Task: Set the "Luminance masking" for encoding in FFmpeg audio/video decoder to 0.20.
Action: Mouse moved to (132, 17)
Screenshot: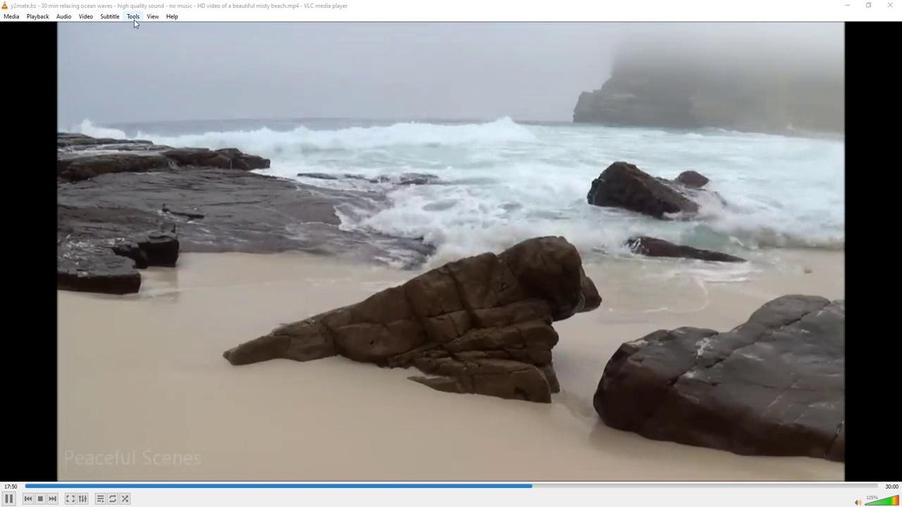 
Action: Mouse pressed left at (132, 17)
Screenshot: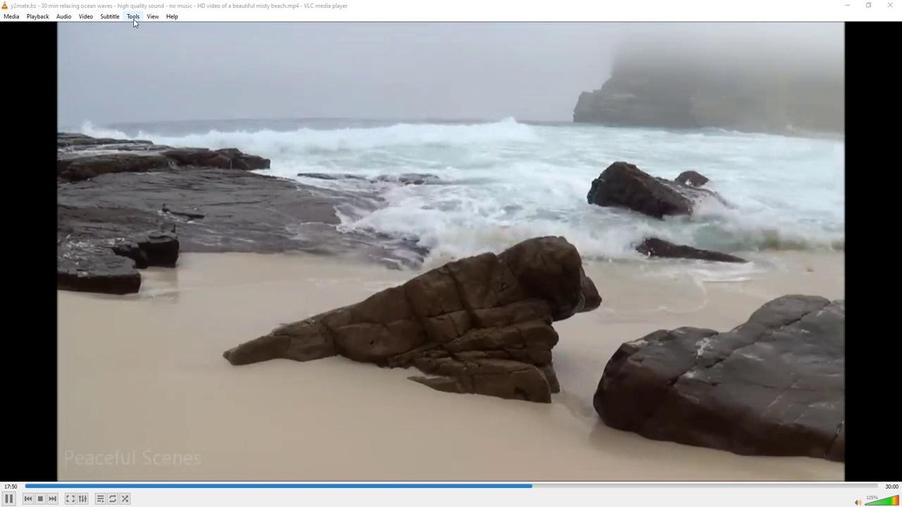 
Action: Mouse moved to (152, 124)
Screenshot: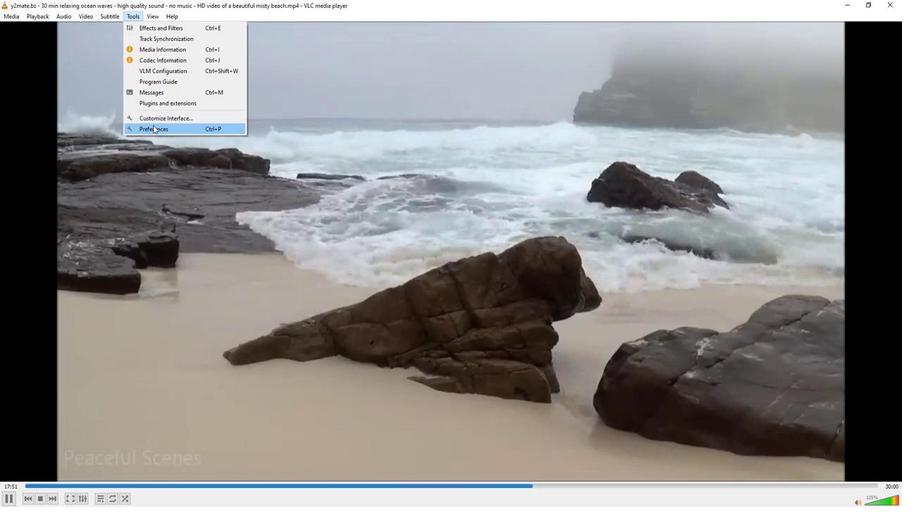 
Action: Mouse pressed left at (152, 124)
Screenshot: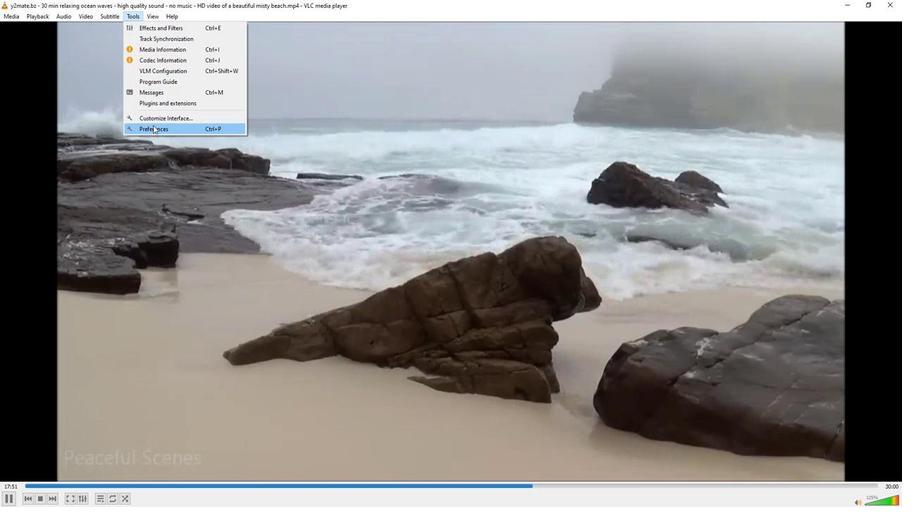 
Action: Mouse moved to (107, 396)
Screenshot: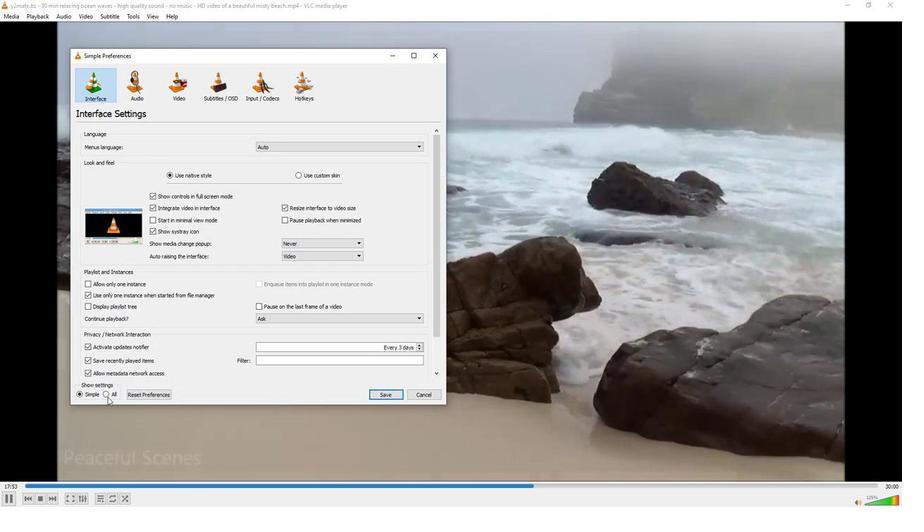 
Action: Mouse pressed left at (107, 396)
Screenshot: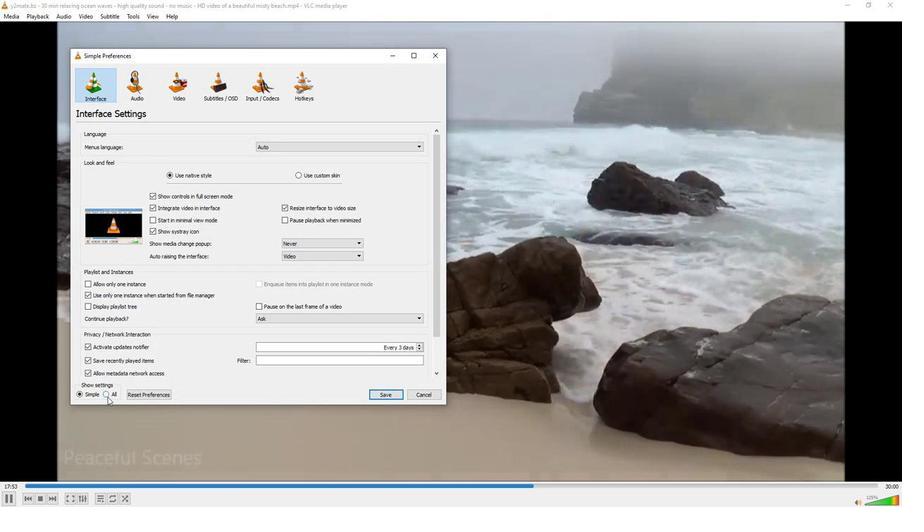 
Action: Mouse moved to (93, 261)
Screenshot: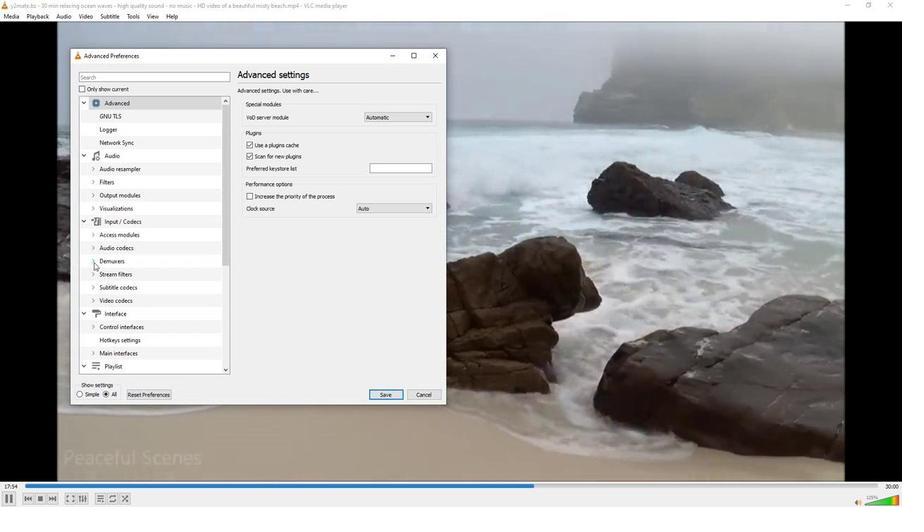 
Action: Mouse pressed left at (93, 261)
Screenshot: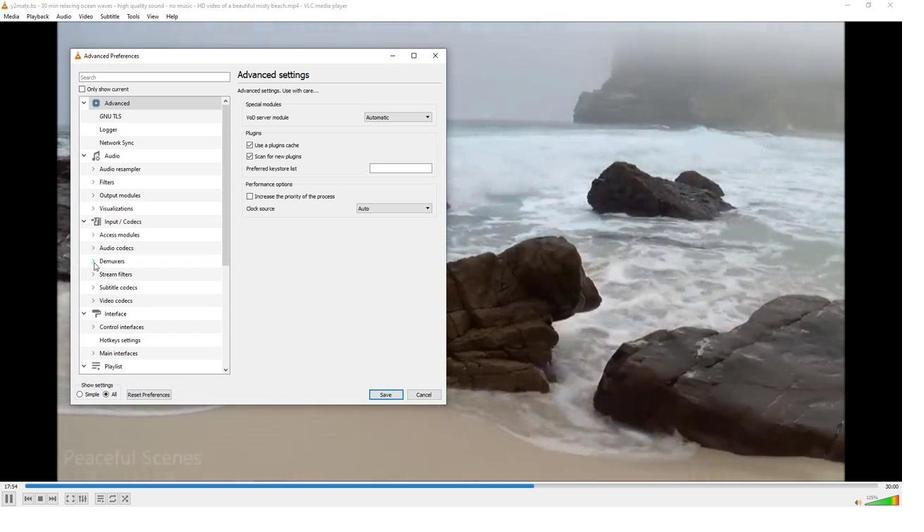 
Action: Mouse moved to (109, 282)
Screenshot: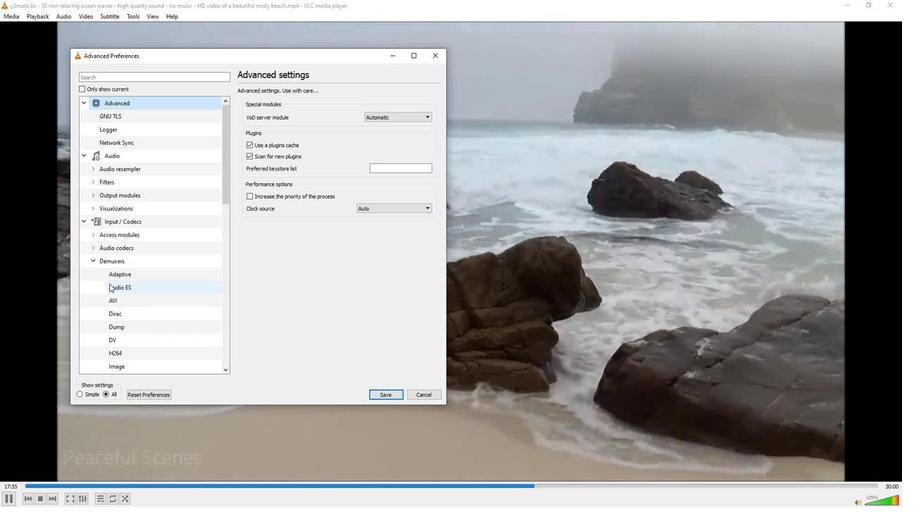 
Action: Mouse scrolled (109, 282) with delta (0, 0)
Screenshot: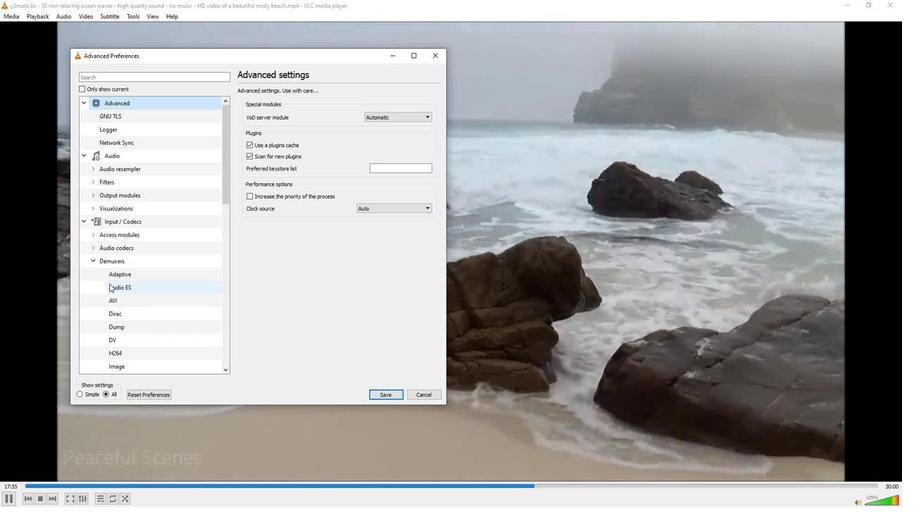 
Action: Mouse moved to (109, 283)
Screenshot: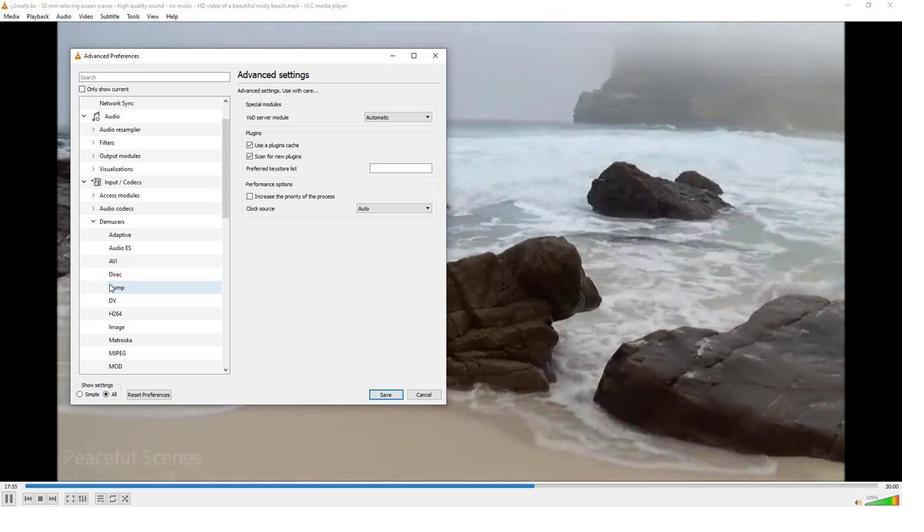 
Action: Mouse scrolled (109, 282) with delta (0, 0)
Screenshot: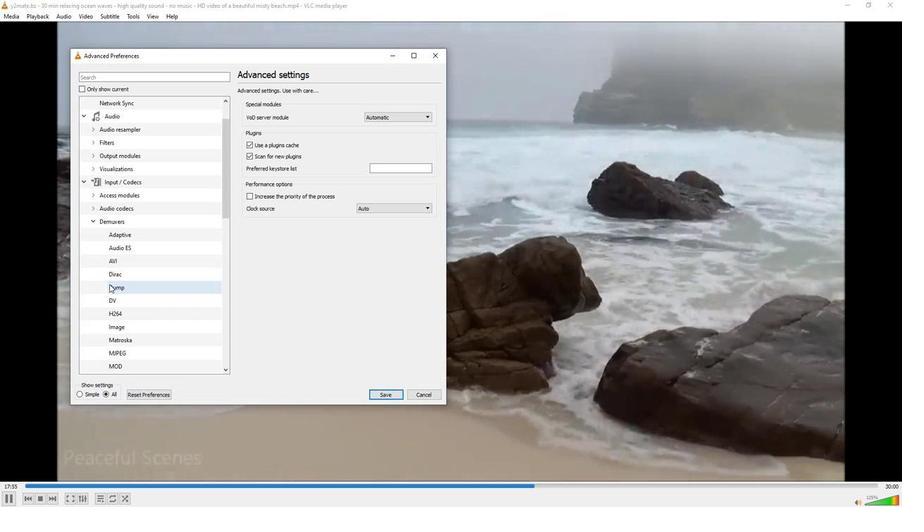 
Action: Mouse scrolled (109, 282) with delta (0, 0)
Screenshot: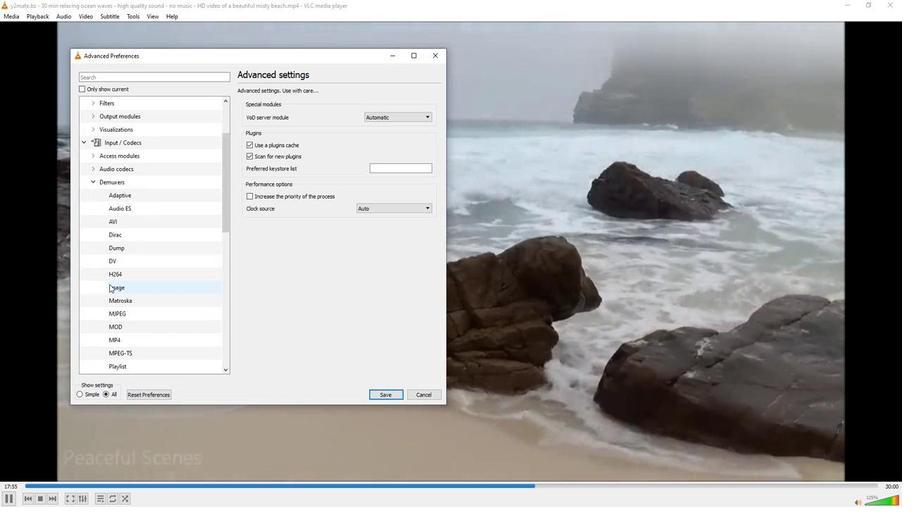 
Action: Mouse scrolled (109, 282) with delta (0, 0)
Screenshot: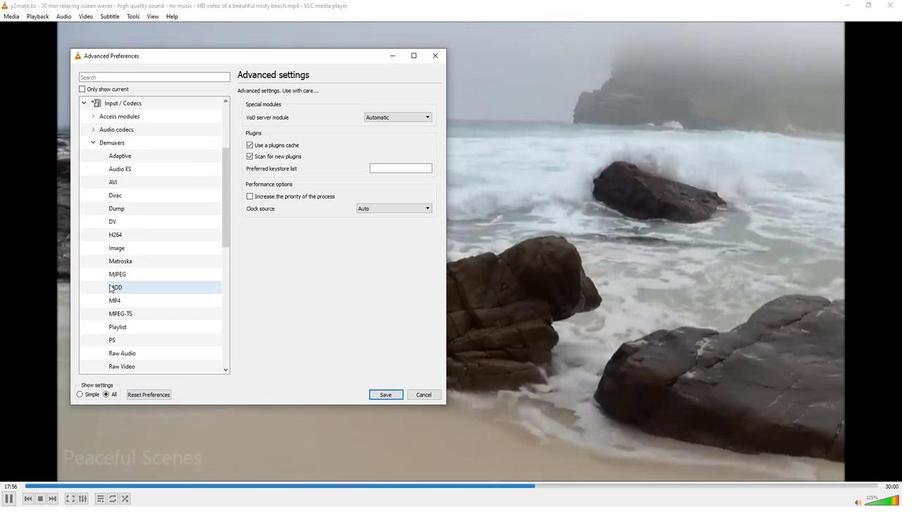
Action: Mouse scrolled (109, 282) with delta (0, 0)
Screenshot: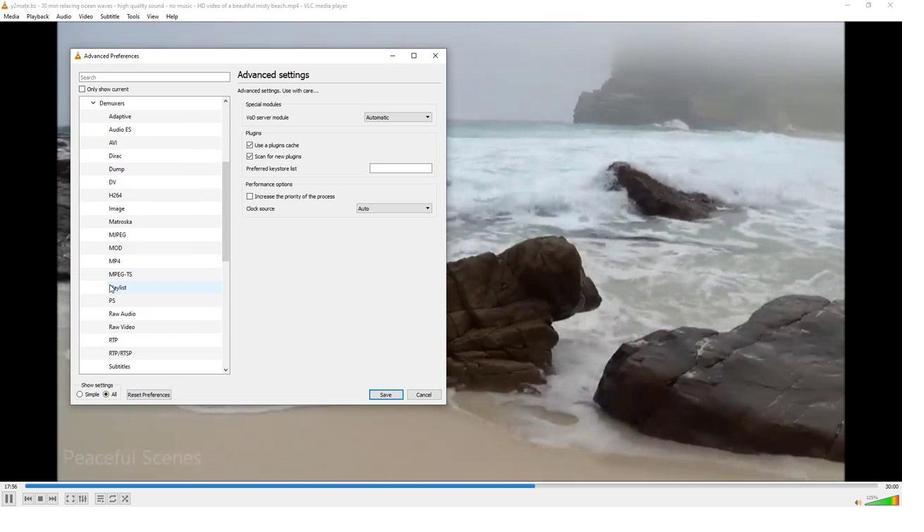 
Action: Mouse scrolled (109, 282) with delta (0, 0)
Screenshot: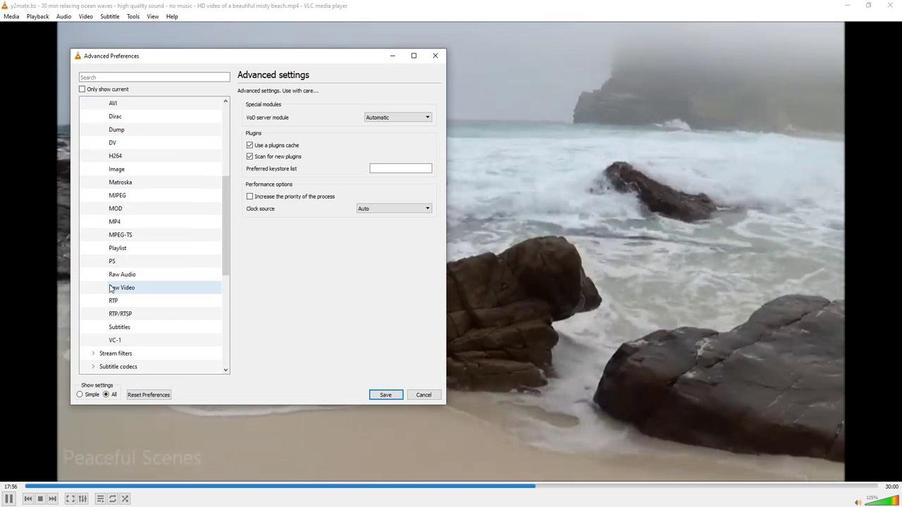 
Action: Mouse moved to (93, 340)
Screenshot: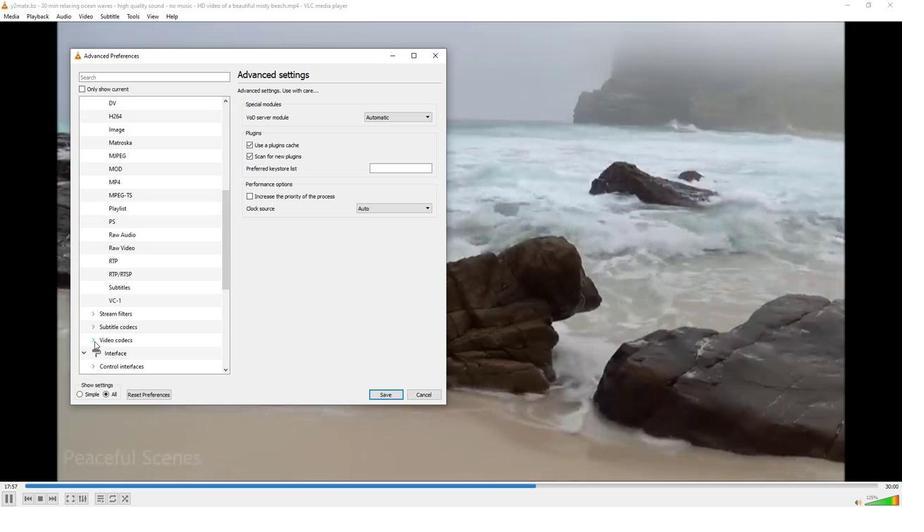 
Action: Mouse pressed left at (93, 340)
Screenshot: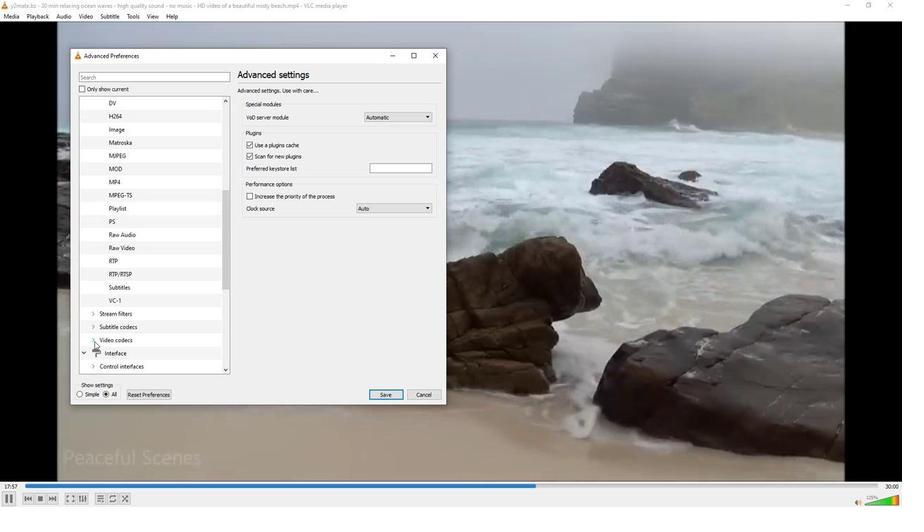 
Action: Mouse moved to (121, 362)
Screenshot: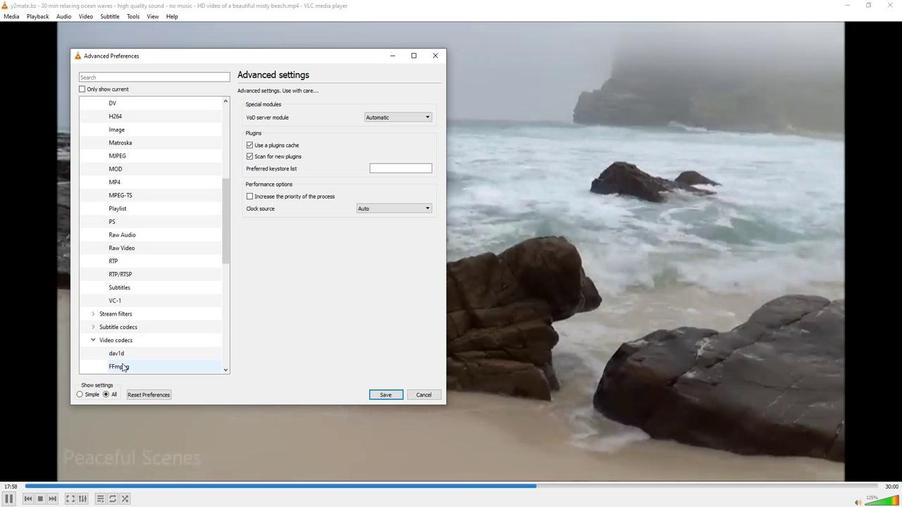 
Action: Mouse pressed left at (121, 362)
Screenshot: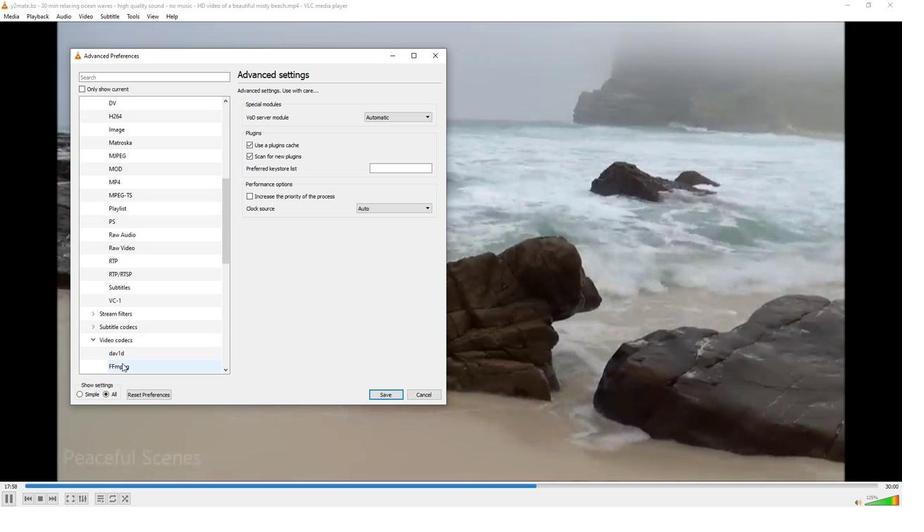 
Action: Mouse moved to (308, 289)
Screenshot: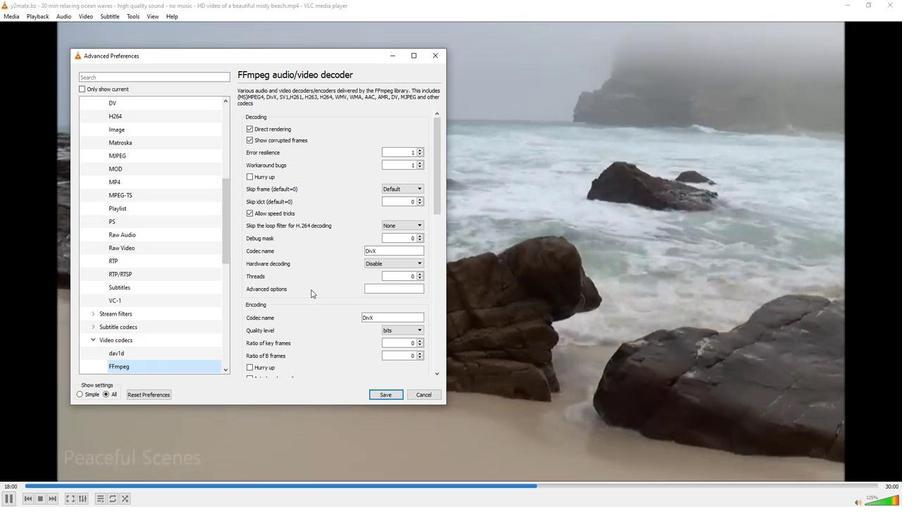 
Action: Mouse scrolled (308, 288) with delta (0, 0)
Screenshot: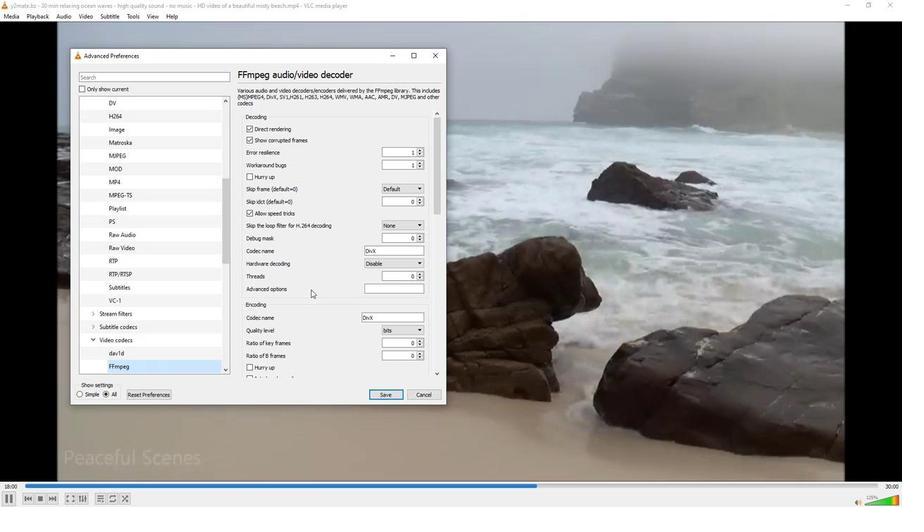
Action: Mouse moved to (306, 289)
Screenshot: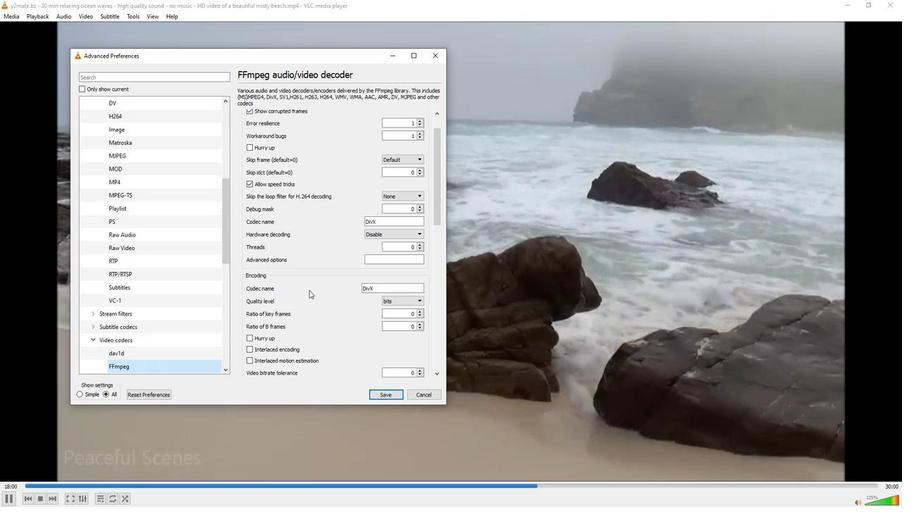 
Action: Mouse scrolled (306, 289) with delta (0, 0)
Screenshot: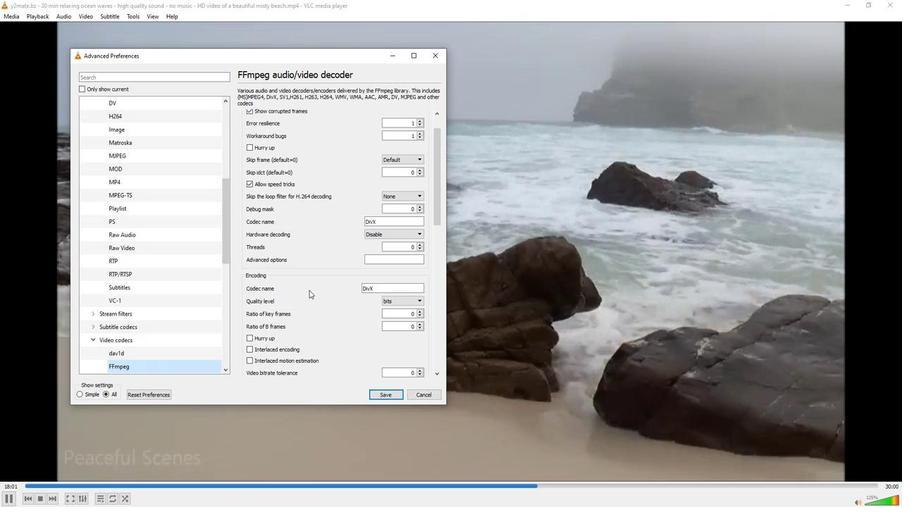 
Action: Mouse scrolled (306, 289) with delta (0, 0)
Screenshot: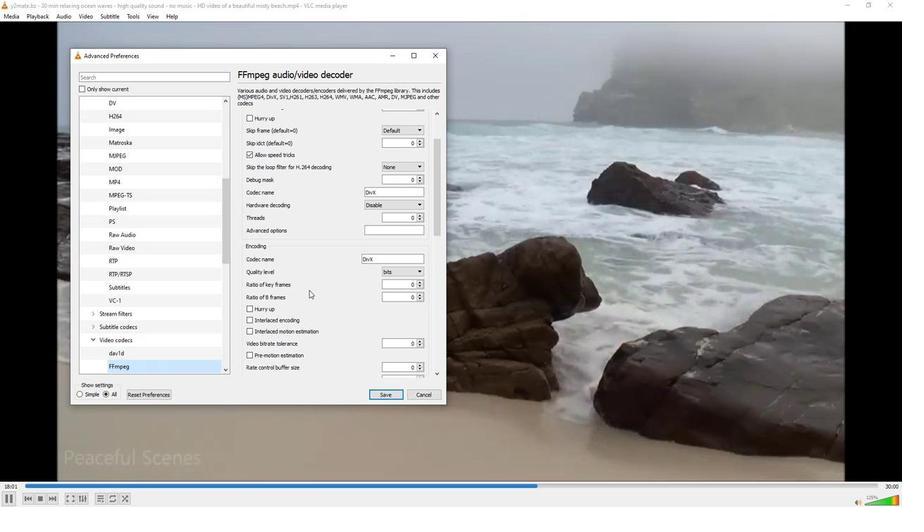 
Action: Mouse moved to (306, 289)
Screenshot: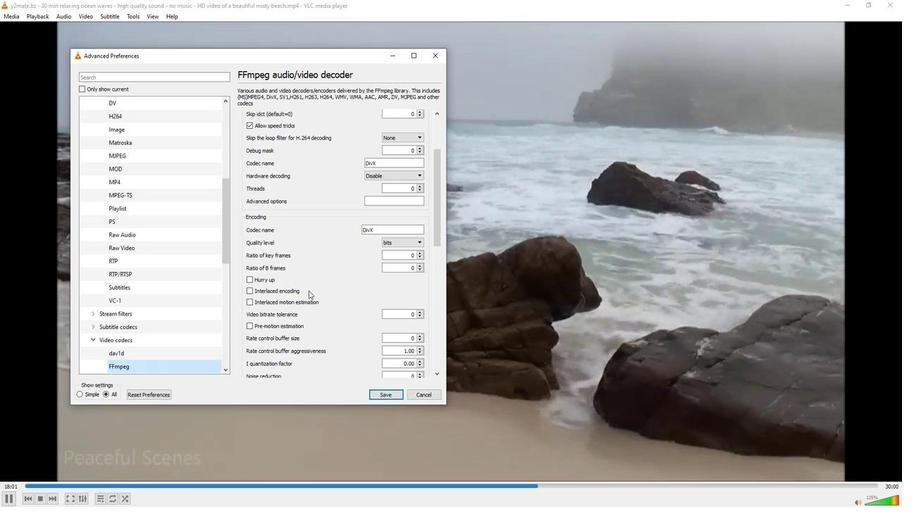 
Action: Mouse scrolled (306, 289) with delta (0, 0)
Screenshot: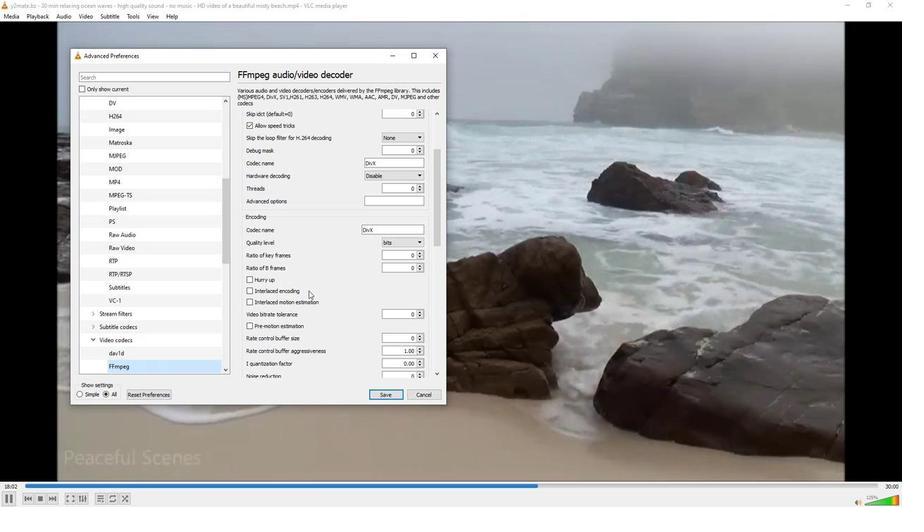 
Action: Mouse scrolled (306, 289) with delta (0, 0)
Screenshot: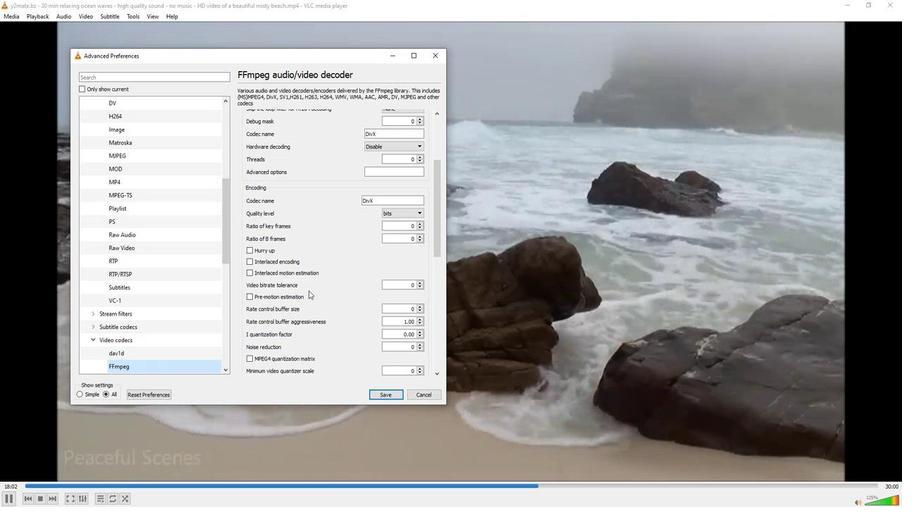 
Action: Mouse scrolled (306, 289) with delta (0, 0)
Screenshot: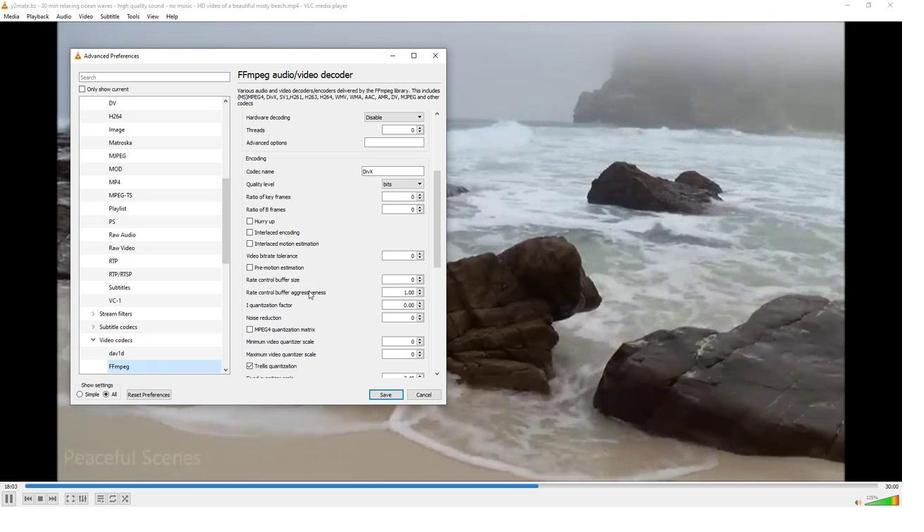 
Action: Mouse moved to (306, 289)
Screenshot: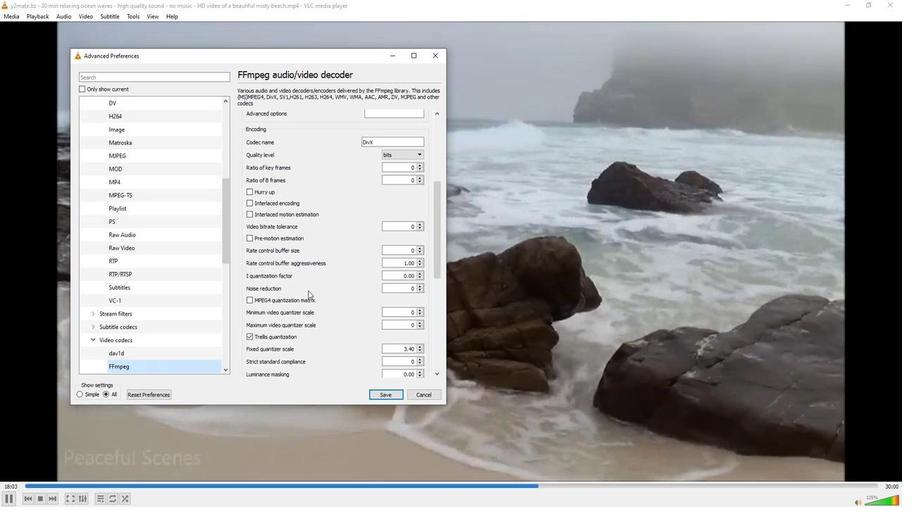
Action: Mouse scrolled (306, 289) with delta (0, 0)
Screenshot: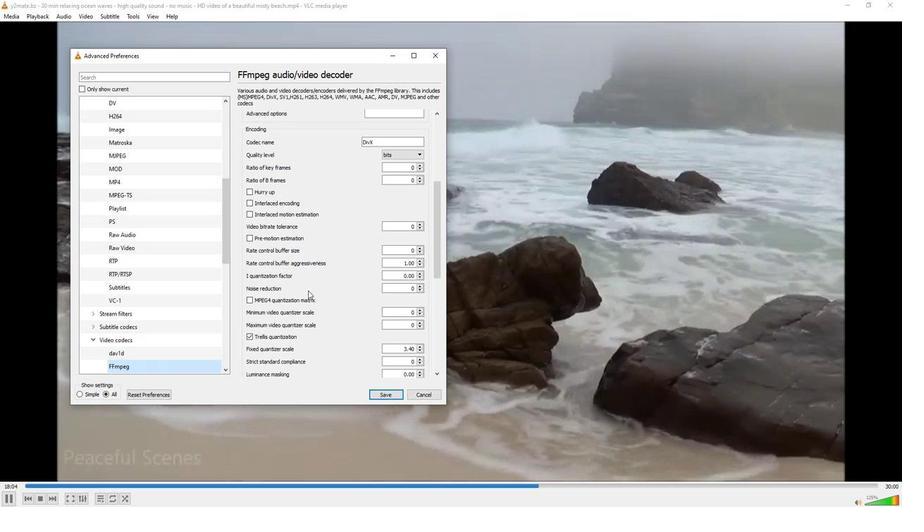 
Action: Mouse moved to (416, 342)
Screenshot: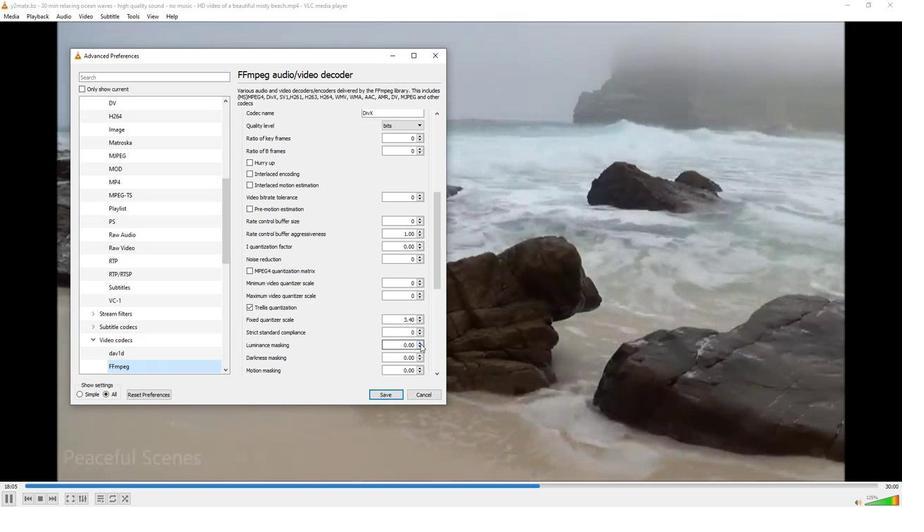 
Action: Mouse pressed left at (416, 342)
Screenshot: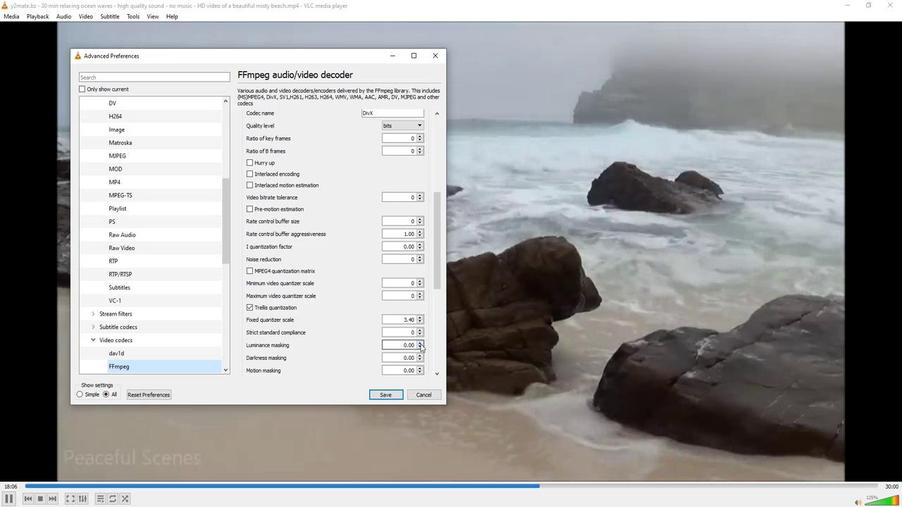 
Action: Mouse moved to (416, 342)
Screenshot: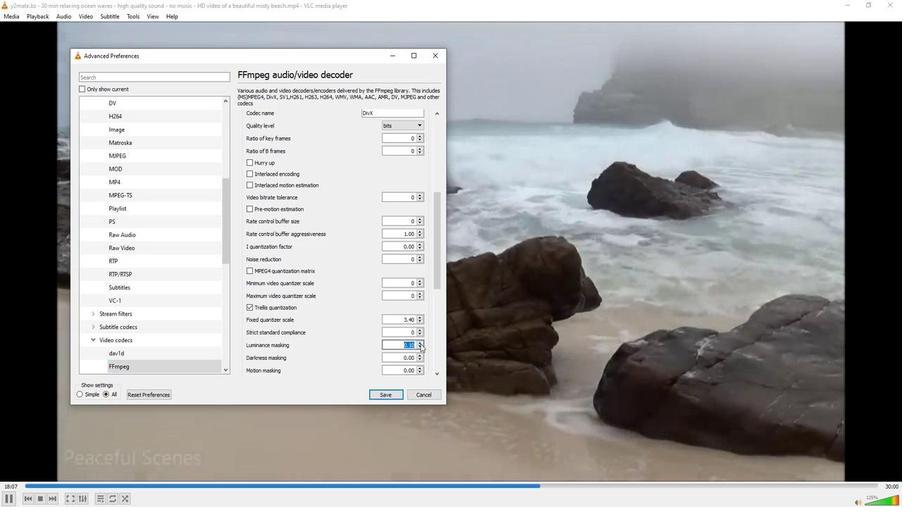 
Action: Mouse pressed left at (416, 342)
Screenshot: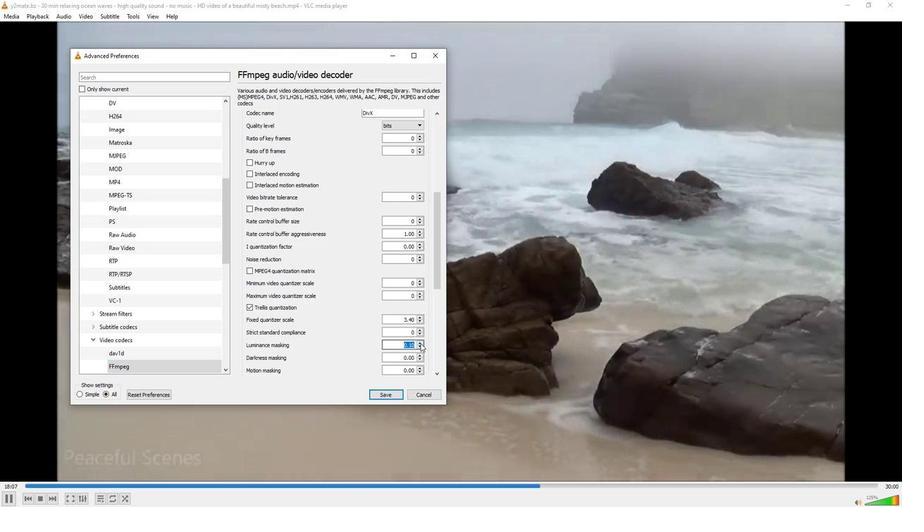 
Action: Mouse moved to (375, 346)
Screenshot: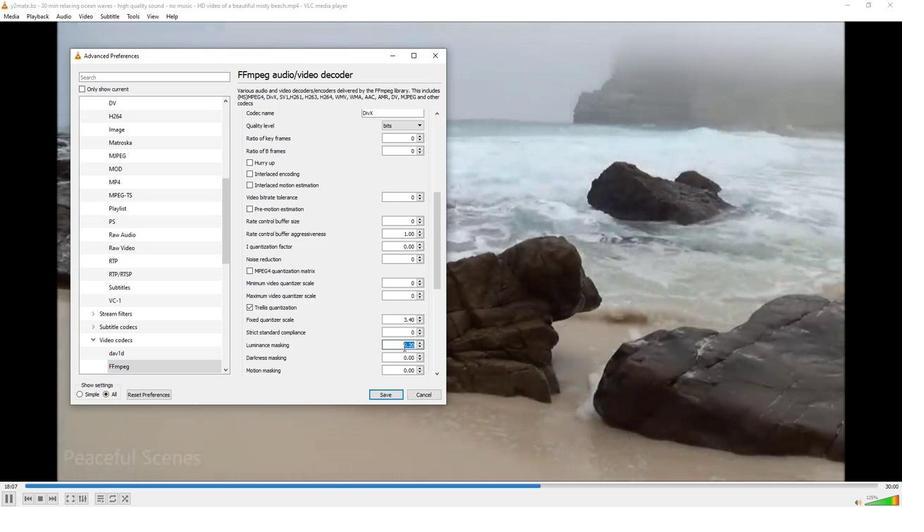 
